Task: Change the streaming deinterlace mode to "Bob".
Action: Mouse moved to (109, 23)
Screenshot: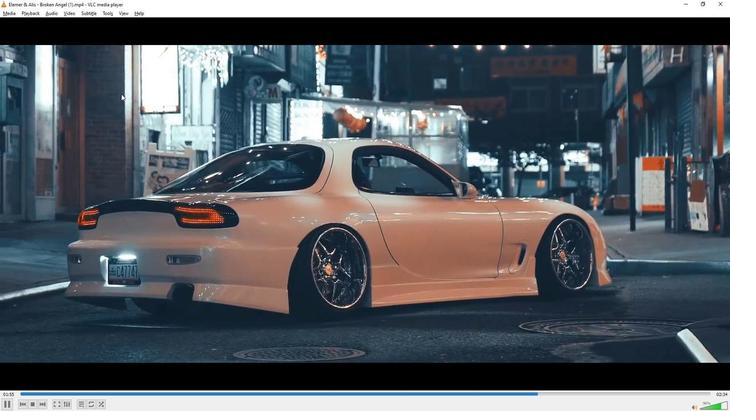 
Action: Mouse pressed left at (109, 23)
Screenshot: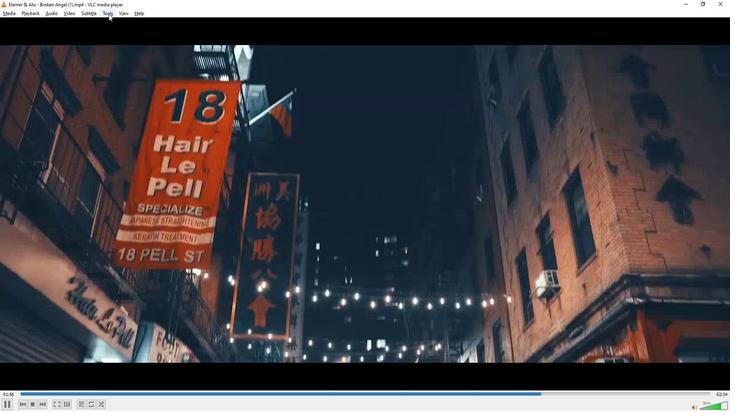 
Action: Mouse moved to (120, 106)
Screenshot: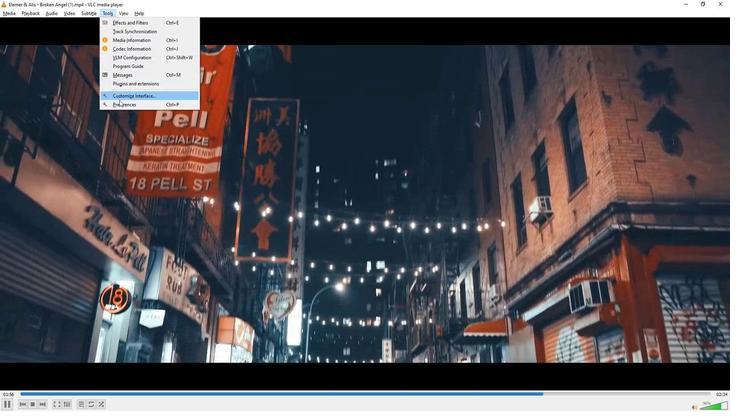 
Action: Mouse pressed left at (120, 106)
Screenshot: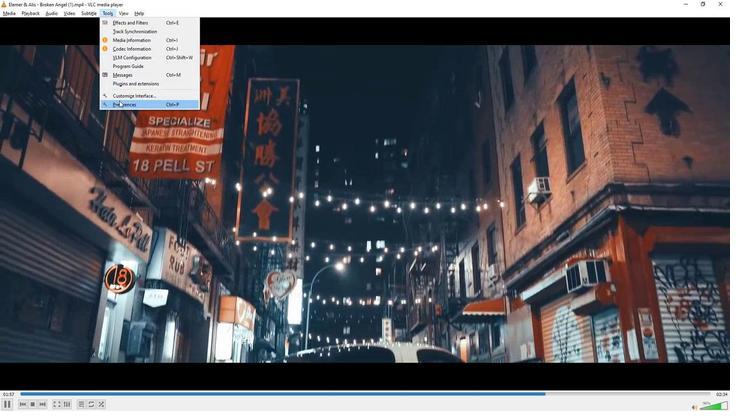 
Action: Mouse moved to (166, 319)
Screenshot: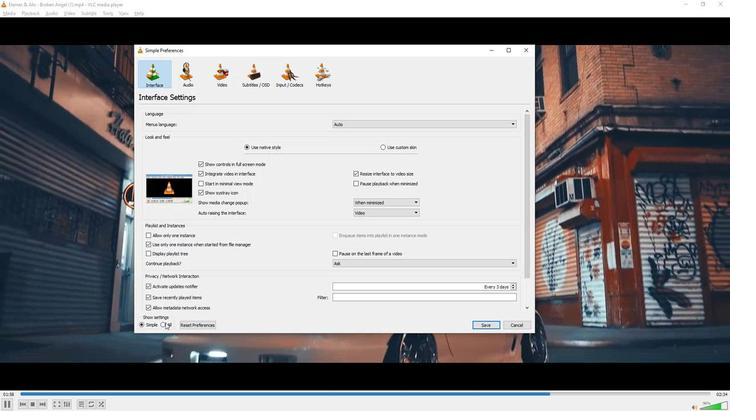 
Action: Mouse pressed left at (166, 319)
Screenshot: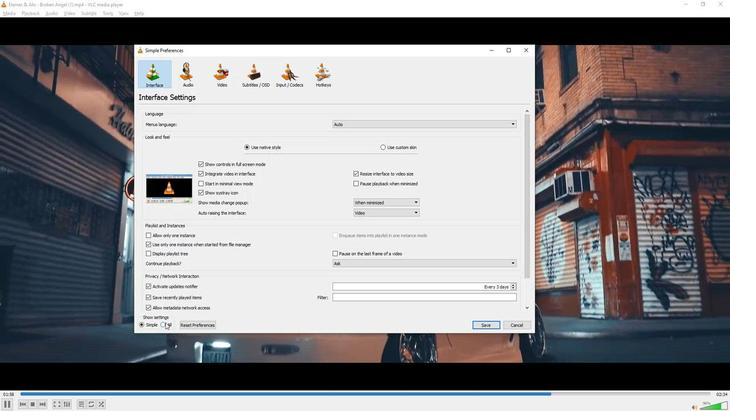 
Action: Mouse moved to (179, 255)
Screenshot: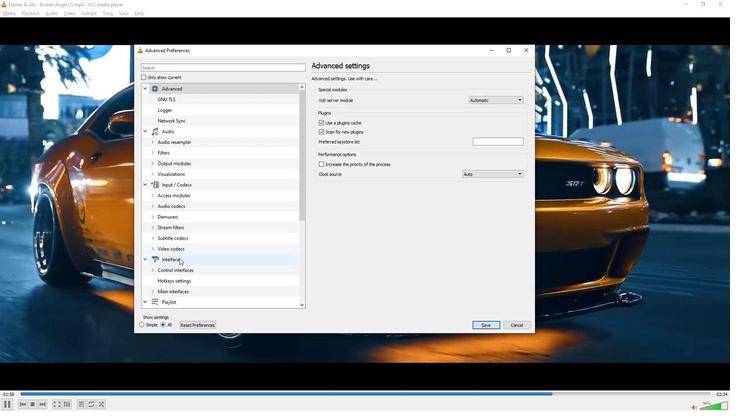 
Action: Mouse scrolled (179, 255) with delta (0, 0)
Screenshot: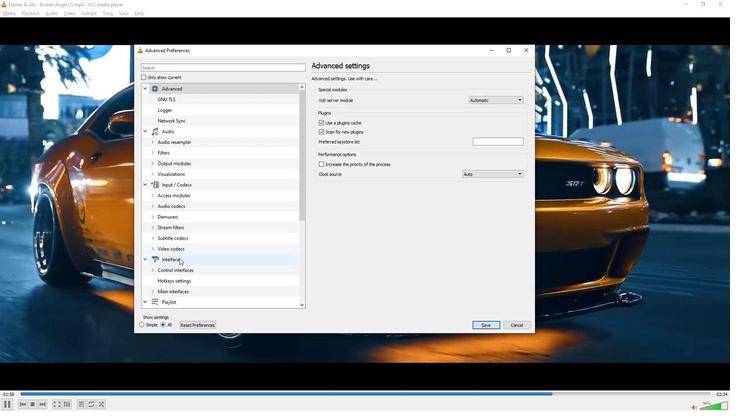 
Action: Mouse moved to (178, 254)
Screenshot: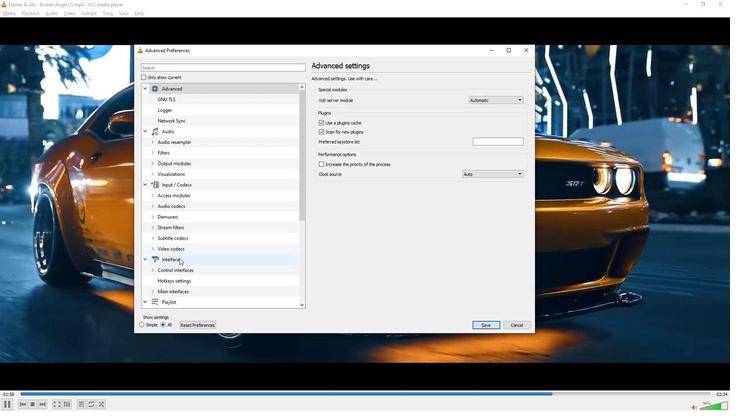 
Action: Mouse scrolled (178, 254) with delta (0, 0)
Screenshot: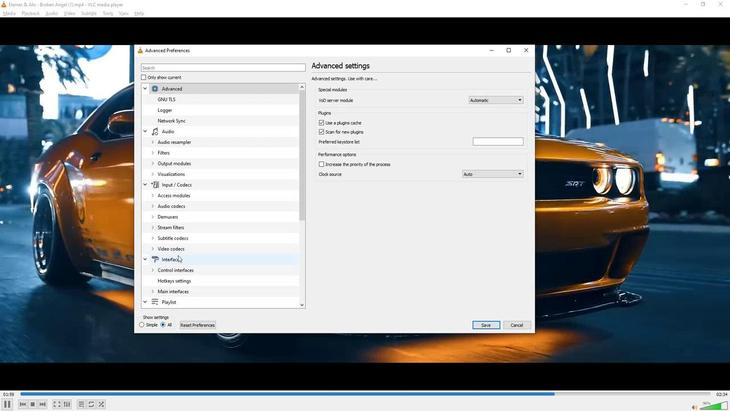 
Action: Mouse scrolled (178, 254) with delta (0, 0)
Screenshot: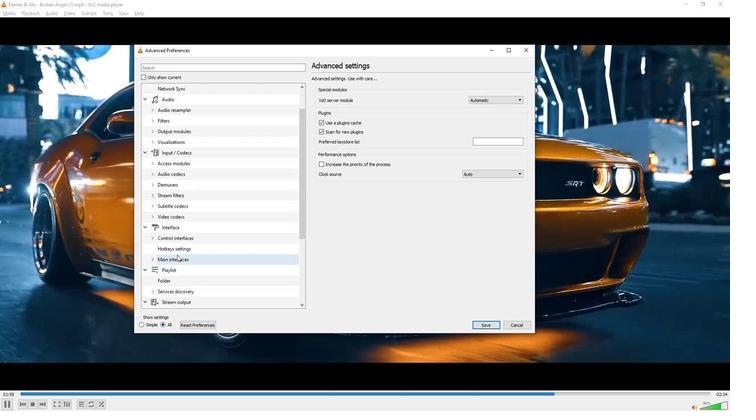 
Action: Mouse scrolled (178, 254) with delta (0, 0)
Screenshot: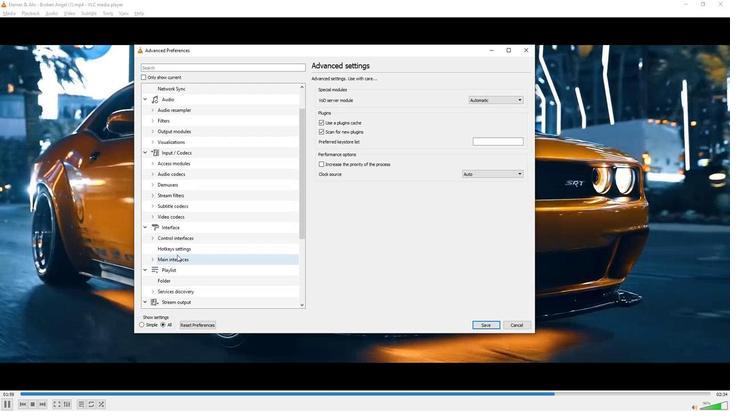 
Action: Mouse scrolled (178, 254) with delta (0, 0)
Screenshot: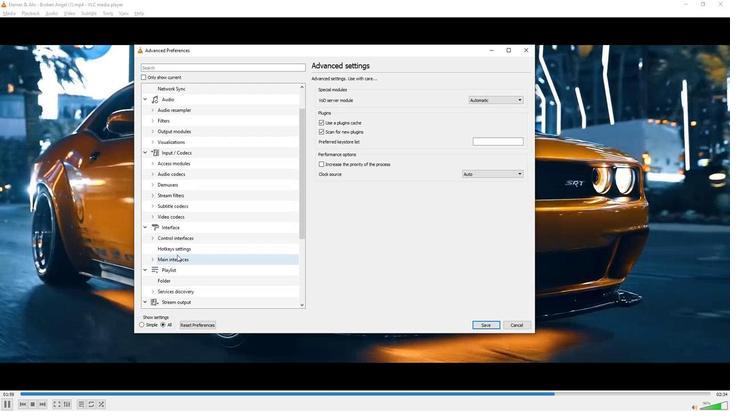 
Action: Mouse moved to (178, 254)
Screenshot: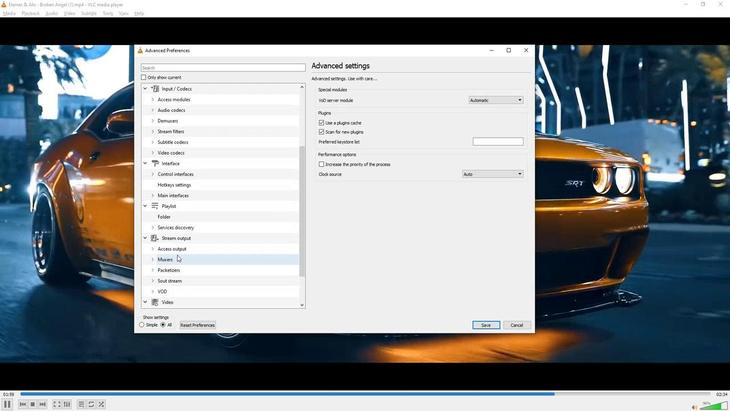
Action: Mouse scrolled (178, 254) with delta (0, 0)
Screenshot: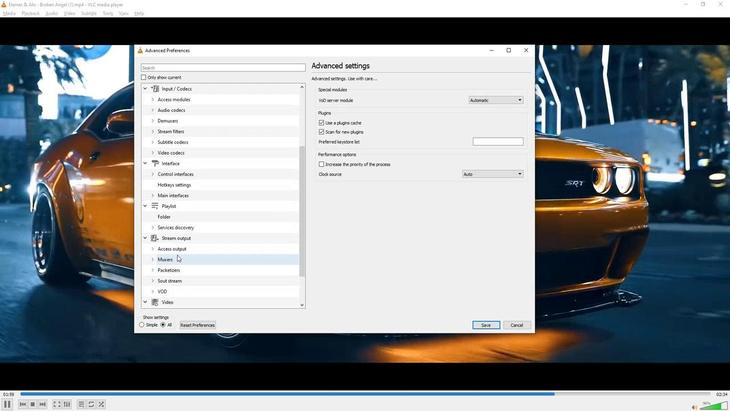 
Action: Mouse moved to (177, 254)
Screenshot: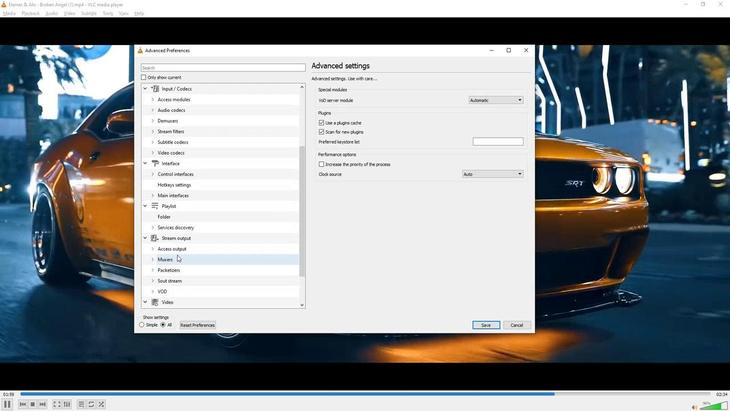 
Action: Mouse scrolled (177, 254) with delta (0, 0)
Screenshot: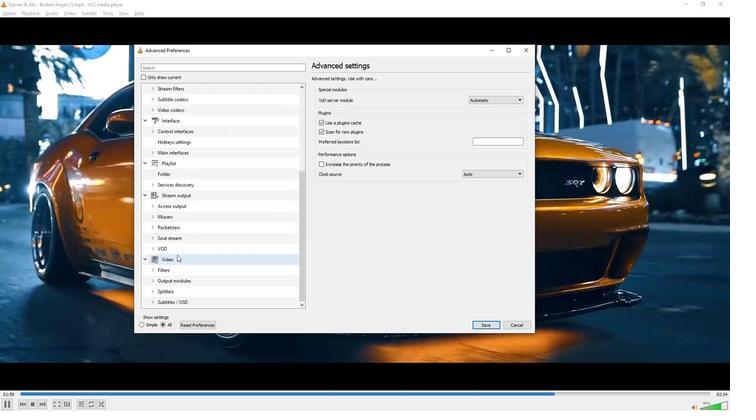 
Action: Mouse scrolled (177, 254) with delta (0, 0)
Screenshot: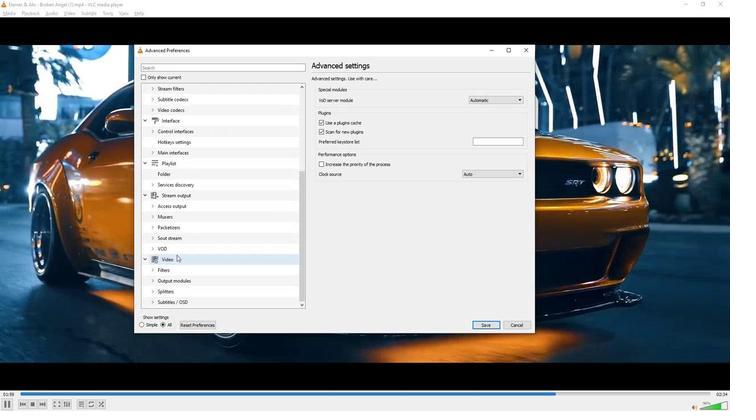 
Action: Mouse moved to (150, 267)
Screenshot: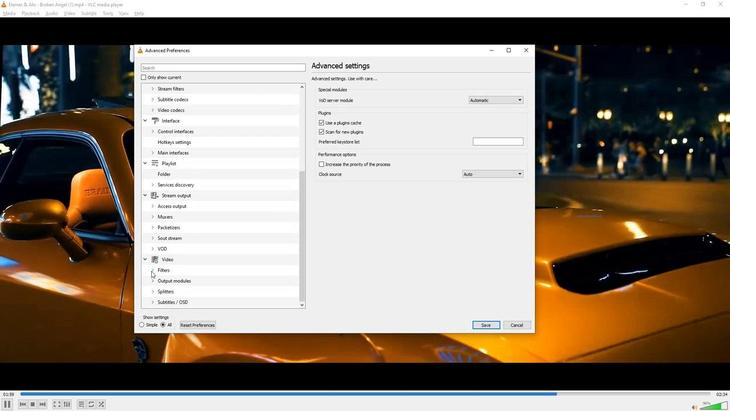 
Action: Mouse pressed left at (150, 267)
Screenshot: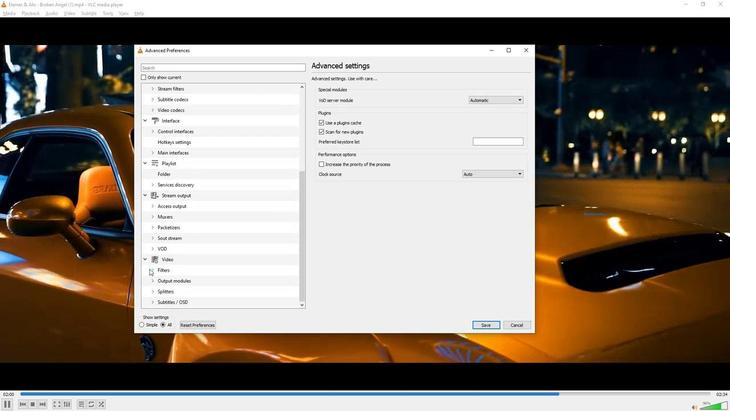 
Action: Mouse moved to (170, 266)
Screenshot: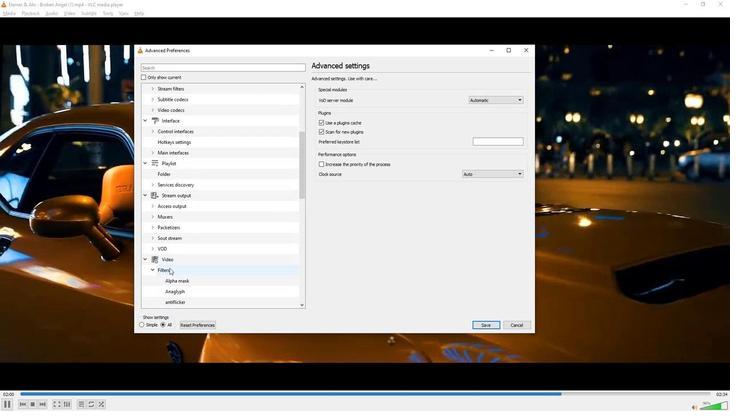 
Action: Mouse scrolled (170, 266) with delta (0, 0)
Screenshot: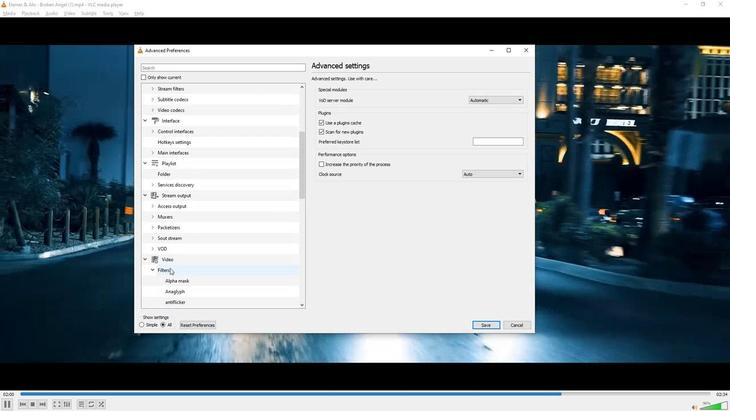 
Action: Mouse scrolled (170, 266) with delta (0, 0)
Screenshot: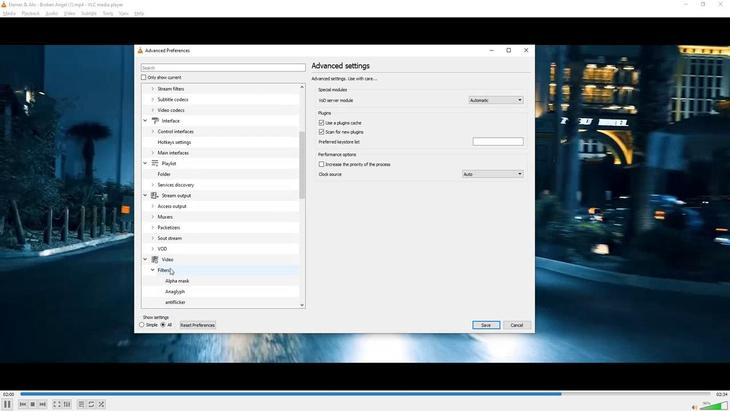 
Action: Mouse scrolled (170, 266) with delta (0, 0)
Screenshot: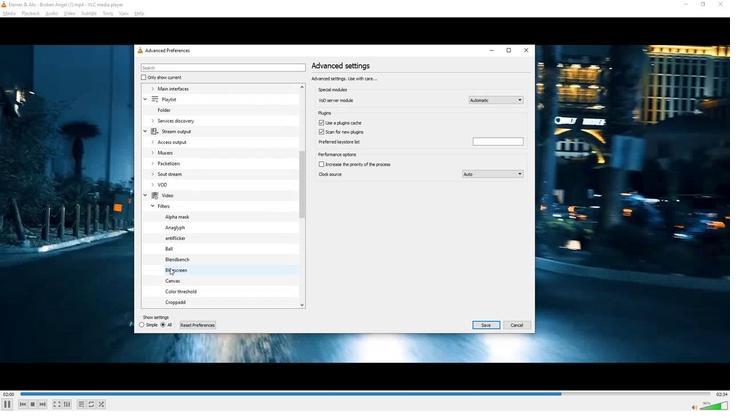 
Action: Mouse moved to (173, 270)
Screenshot: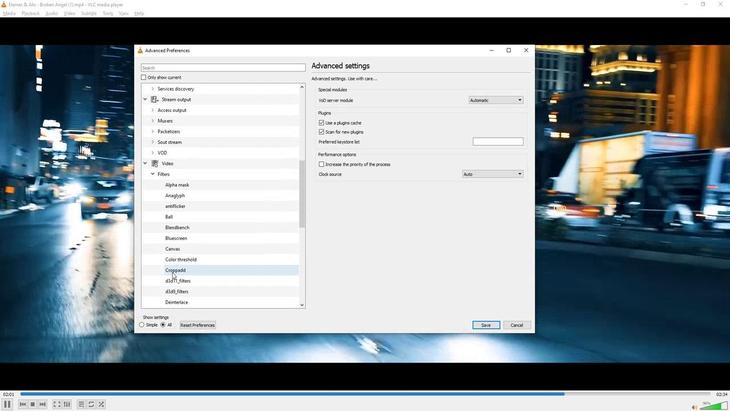 
Action: Mouse scrolled (173, 270) with delta (0, 0)
Screenshot: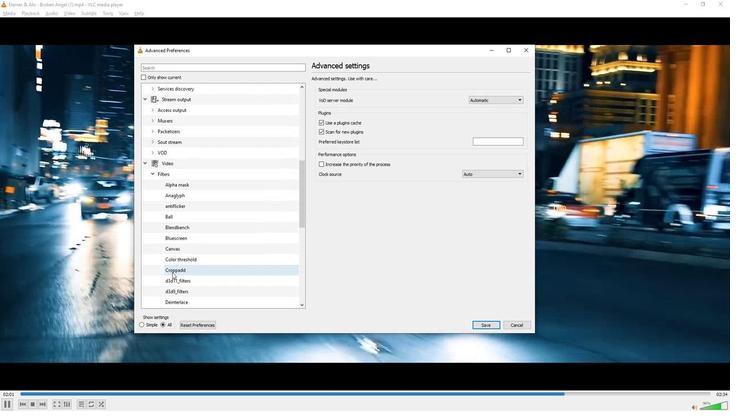 
Action: Mouse moved to (173, 271)
Screenshot: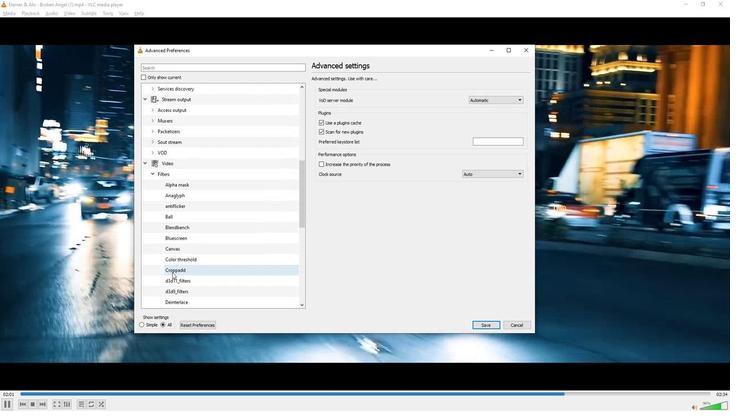 
Action: Mouse scrolled (173, 270) with delta (0, 0)
Screenshot: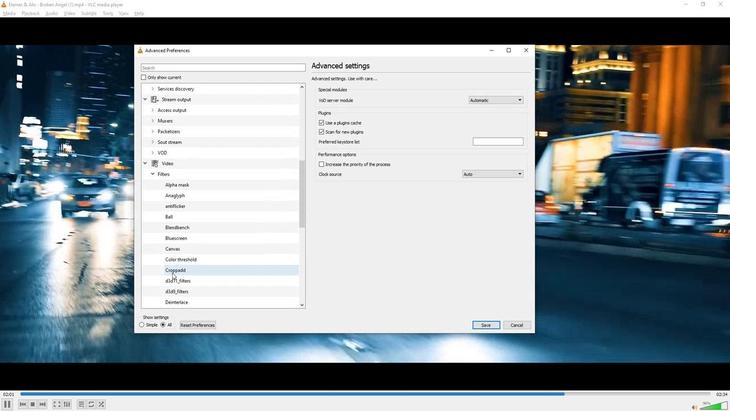 
Action: Mouse moved to (173, 237)
Screenshot: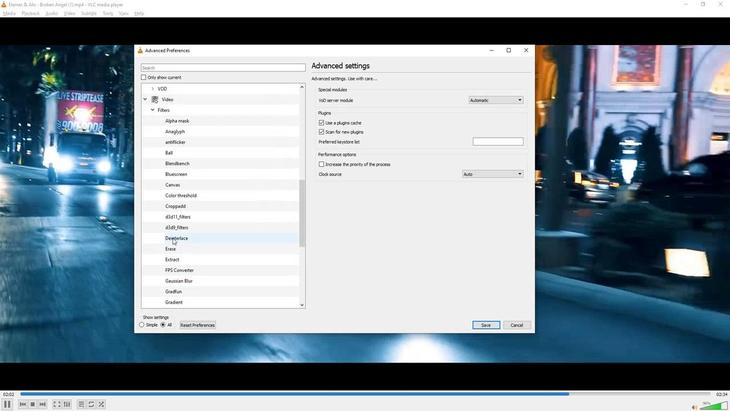
Action: Mouse pressed left at (173, 237)
Screenshot: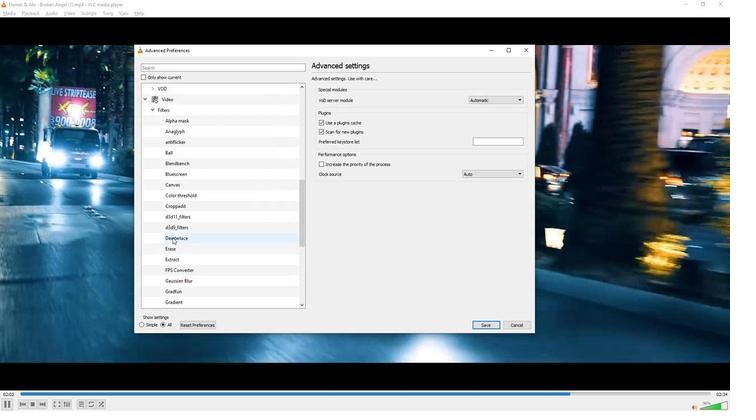 
Action: Mouse moved to (515, 95)
Screenshot: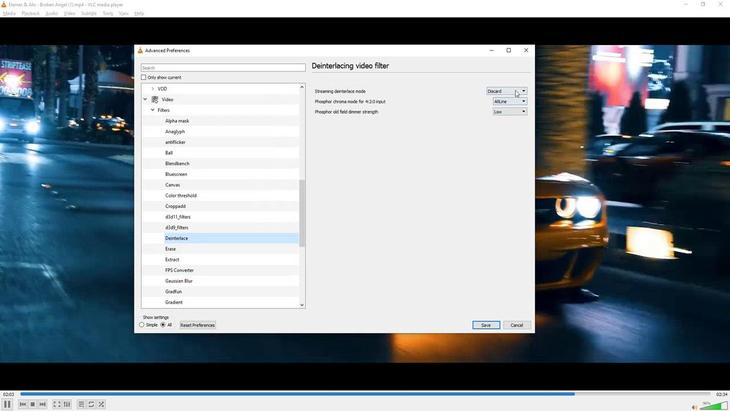 
Action: Mouse pressed left at (515, 95)
Screenshot: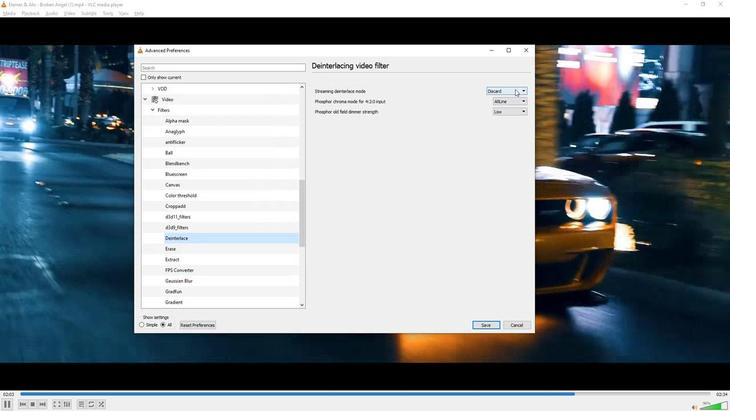 
Action: Mouse moved to (493, 117)
Screenshot: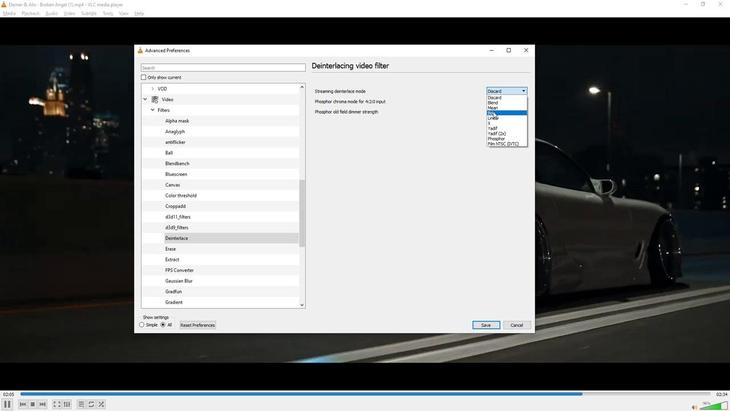 
Action: Mouse pressed left at (493, 117)
Screenshot: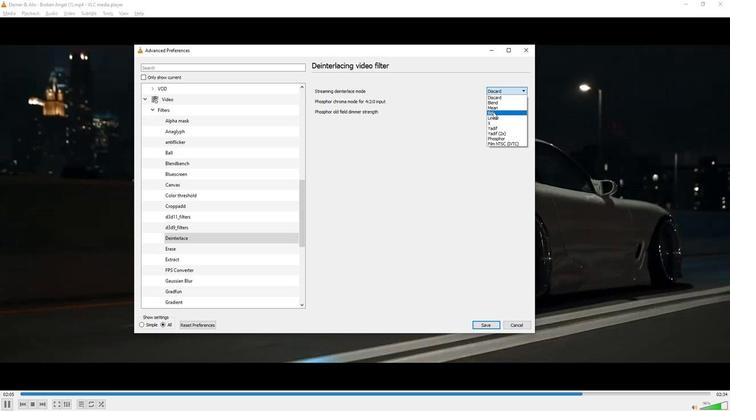 
Action: Mouse moved to (456, 167)
Screenshot: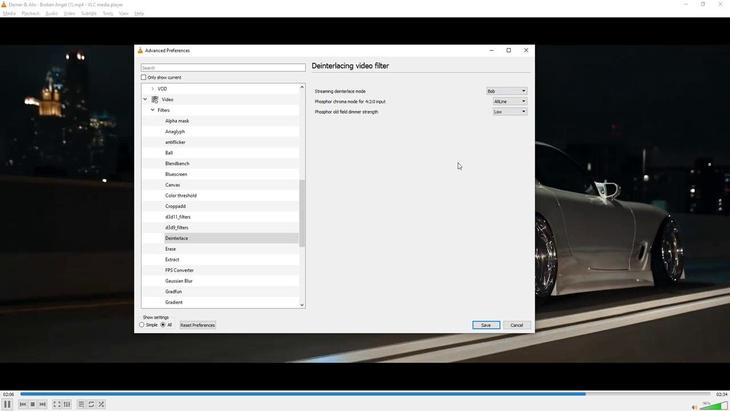 
